 Task: Toggle the format preserve new lines option in the less.
Action: Mouse moved to (31, 553)
Screenshot: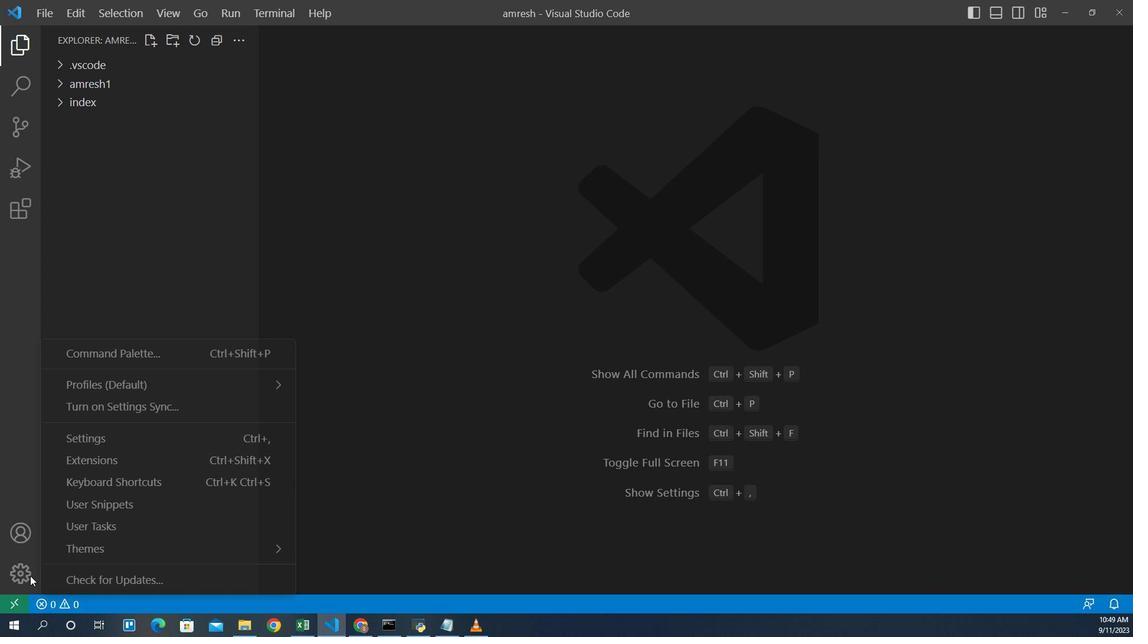 
Action: Mouse pressed left at (31, 553)
Screenshot: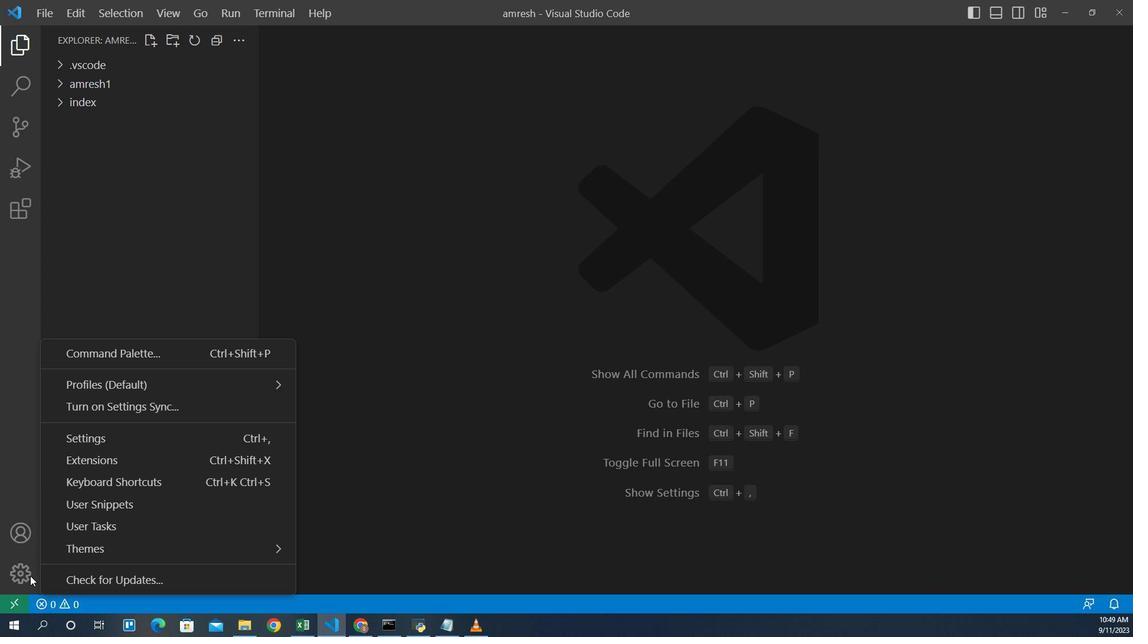 
Action: Mouse moved to (85, 439)
Screenshot: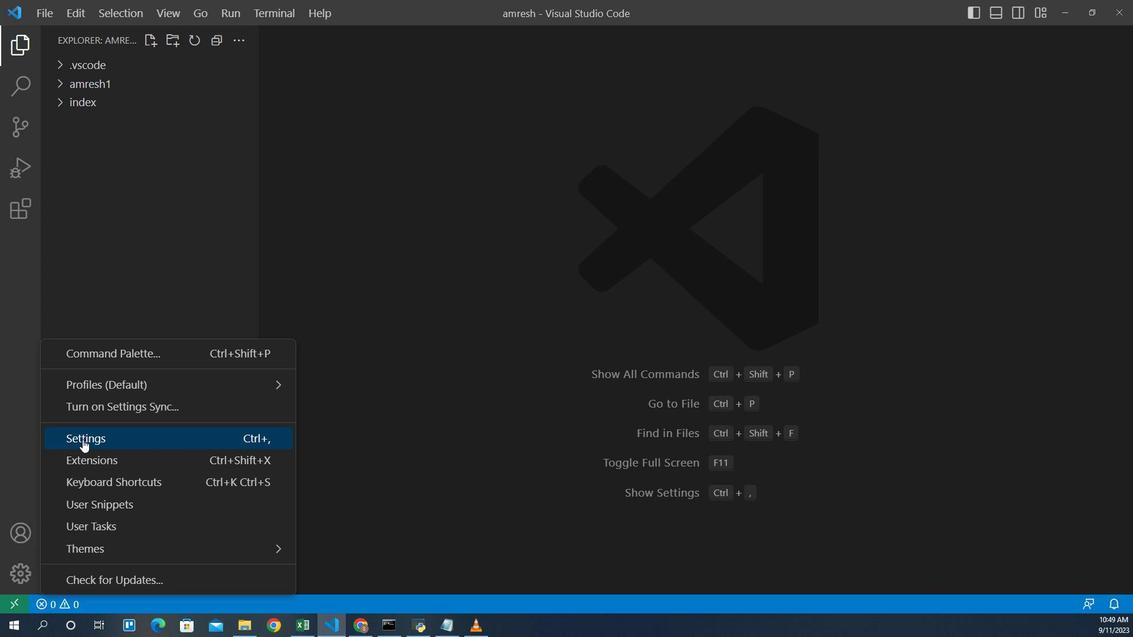 
Action: Mouse pressed left at (85, 439)
Screenshot: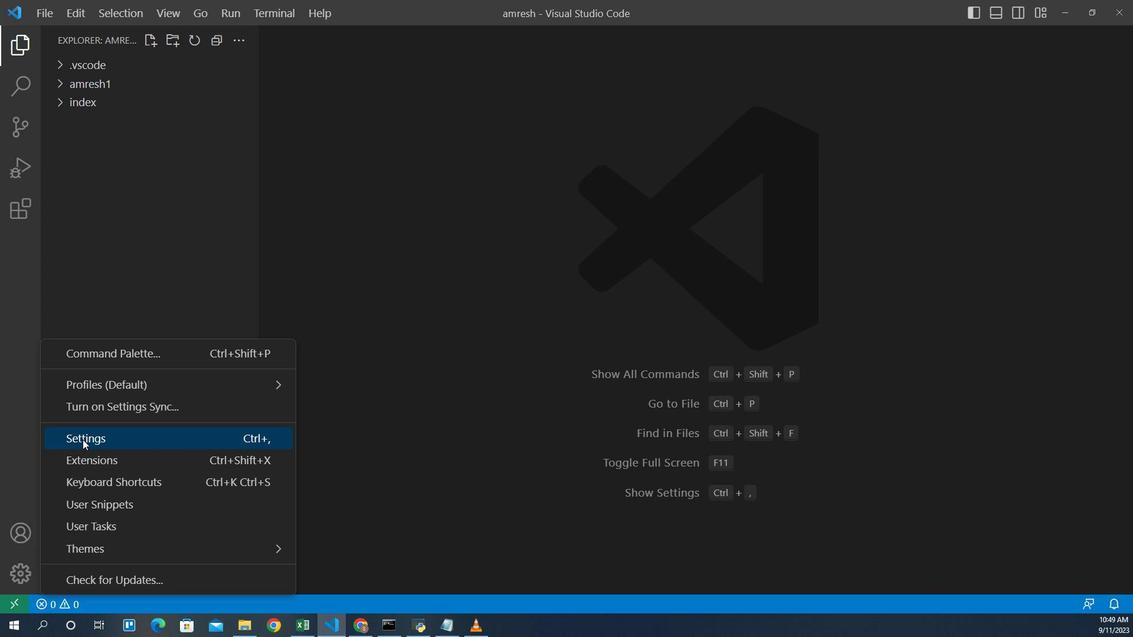 
Action: Mouse moved to (489, 376)
Screenshot: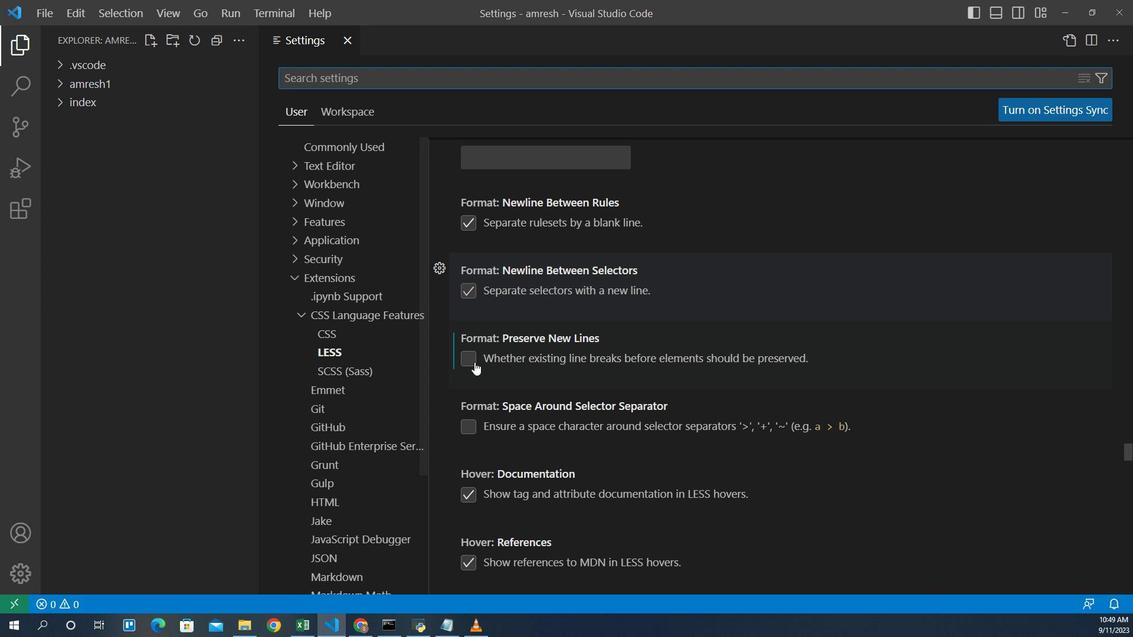 
Action: Mouse pressed left at (489, 376)
Screenshot: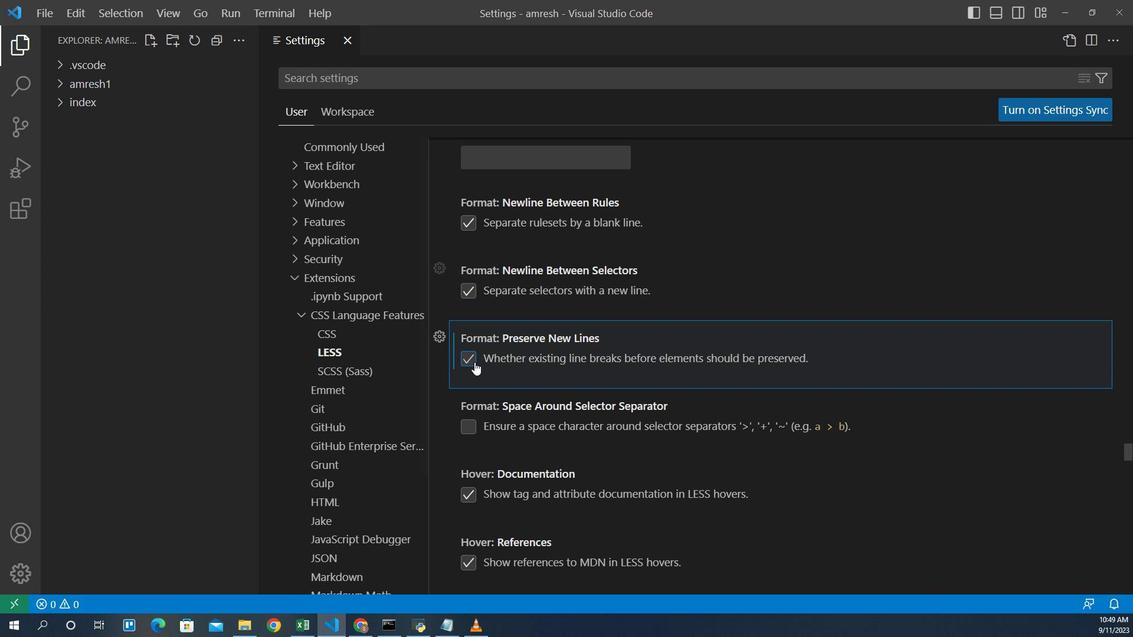 
Action: Mouse moved to (511, 387)
Screenshot: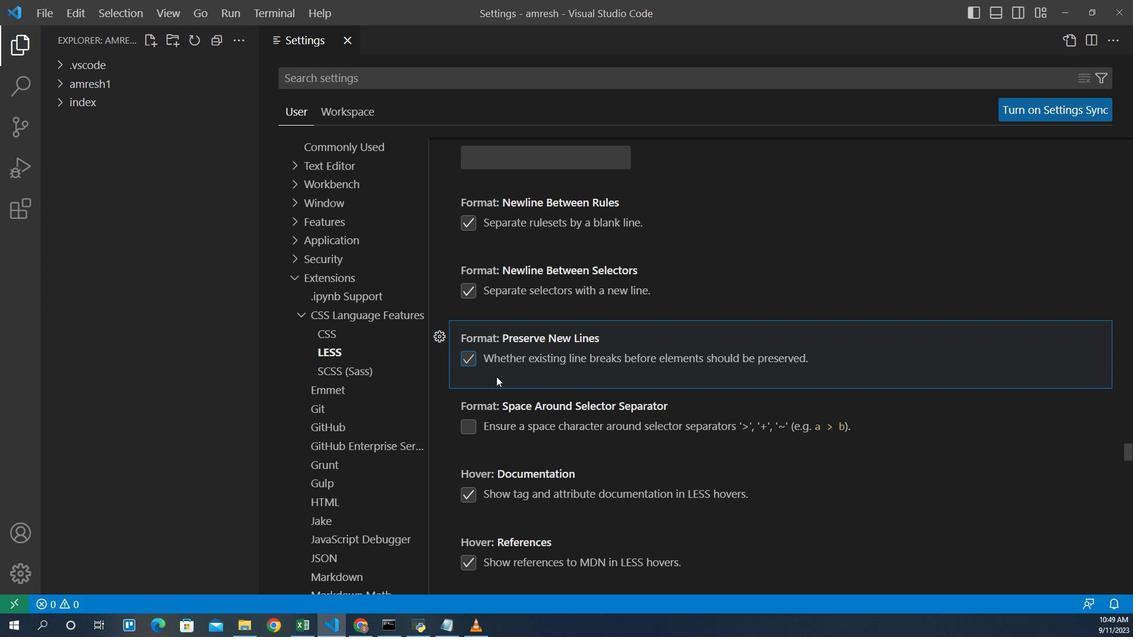 
